 Task: Add Radius Totz Plus 3 Years+ to the cart.
Action: Mouse moved to (656, 249)
Screenshot: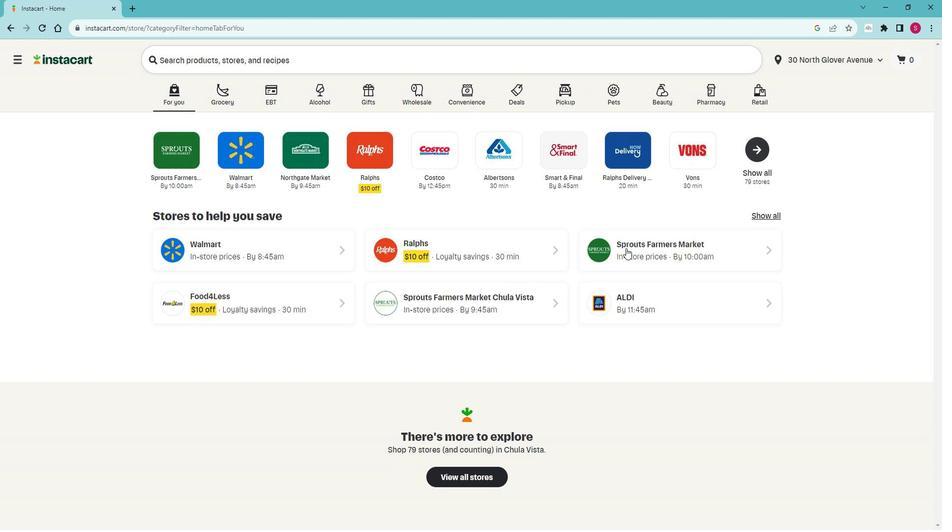 
Action: Mouse pressed left at (656, 249)
Screenshot: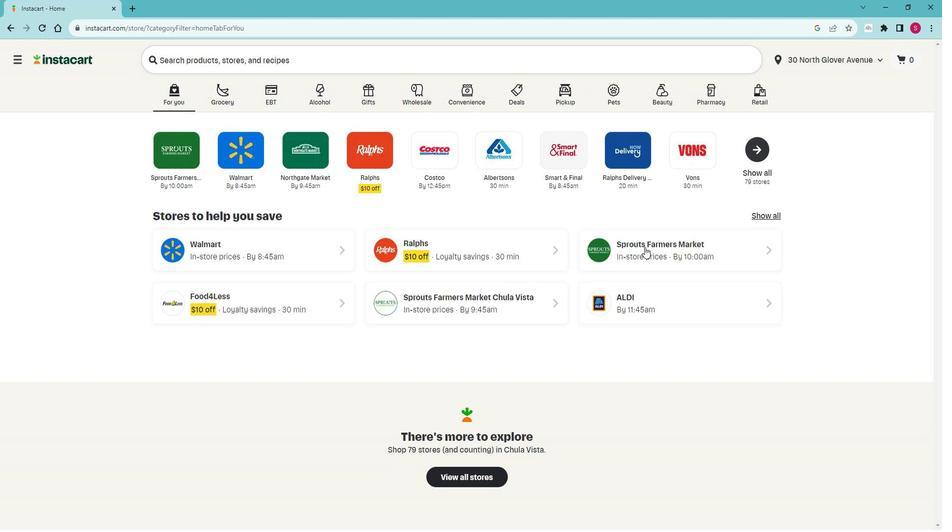 
Action: Mouse moved to (68, 352)
Screenshot: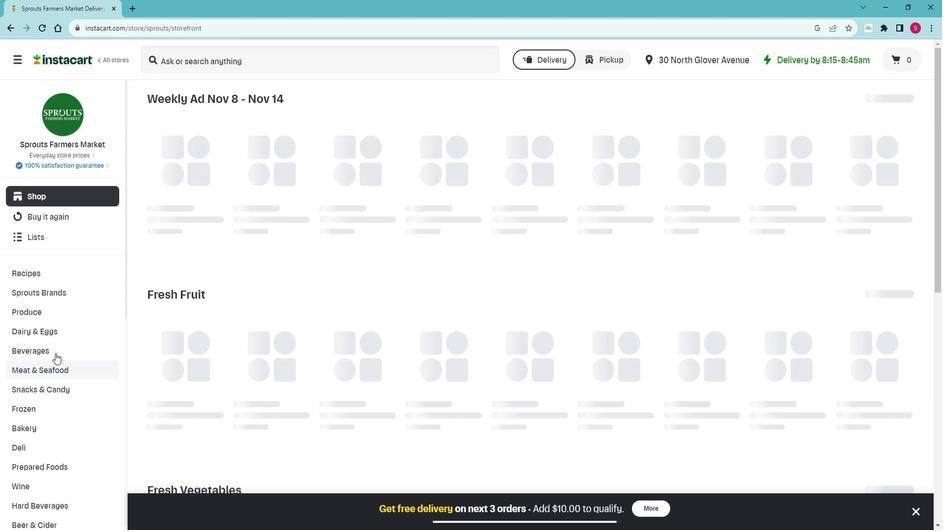 
Action: Mouse scrolled (68, 351) with delta (0, 0)
Screenshot: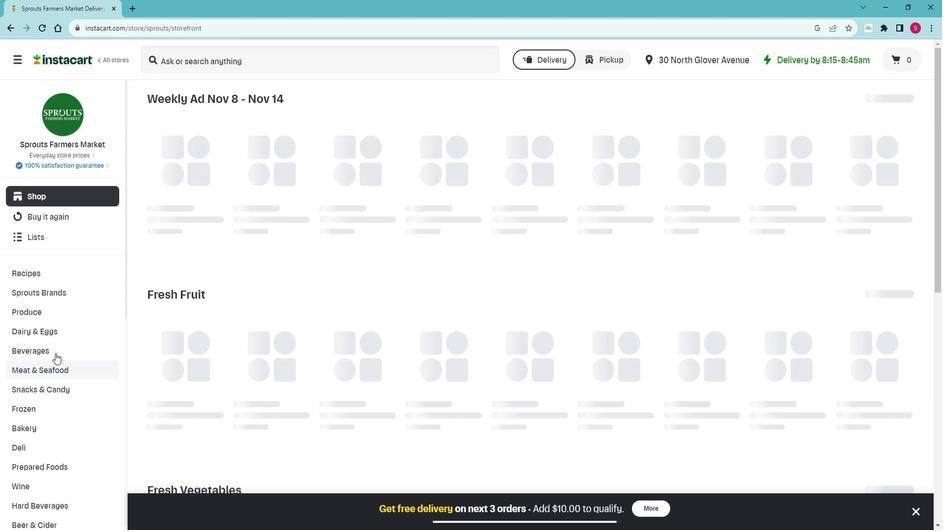 
Action: Mouse moved to (69, 353)
Screenshot: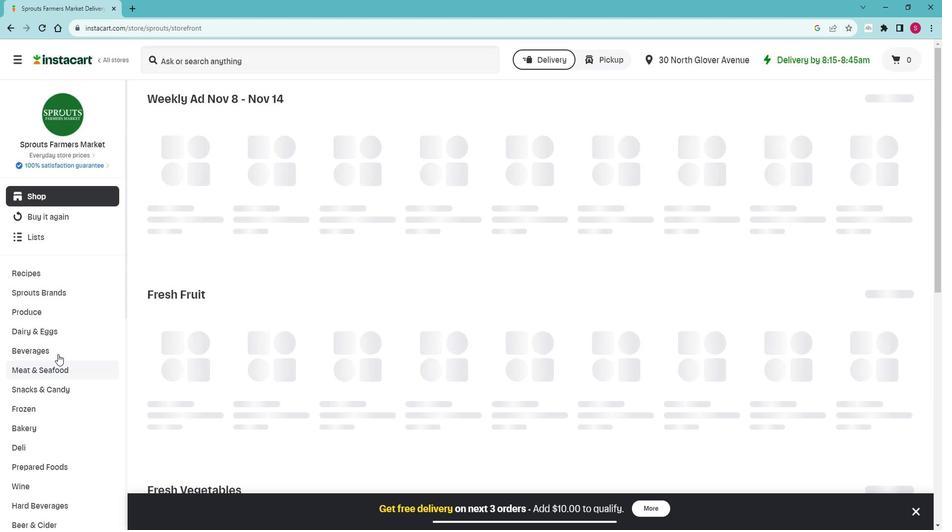 
Action: Mouse scrolled (69, 352) with delta (0, 0)
Screenshot: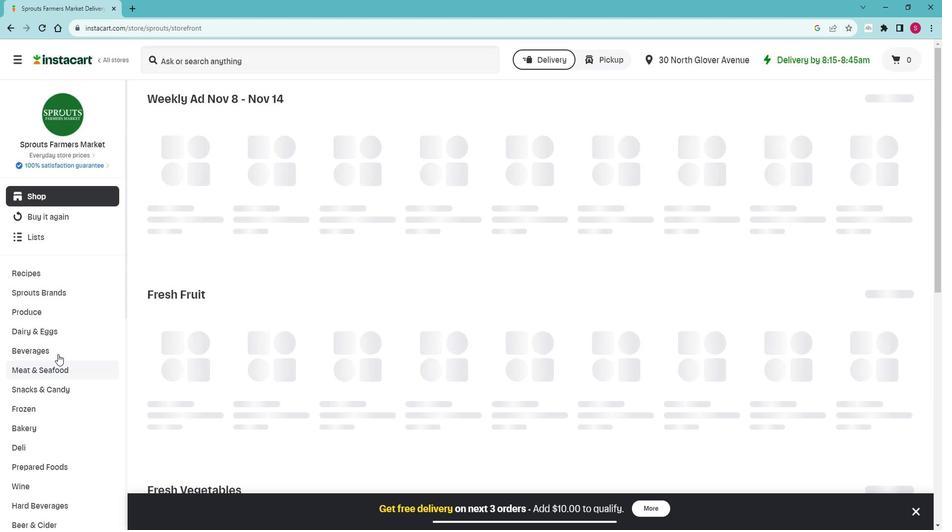 
Action: Mouse scrolled (69, 352) with delta (0, 0)
Screenshot: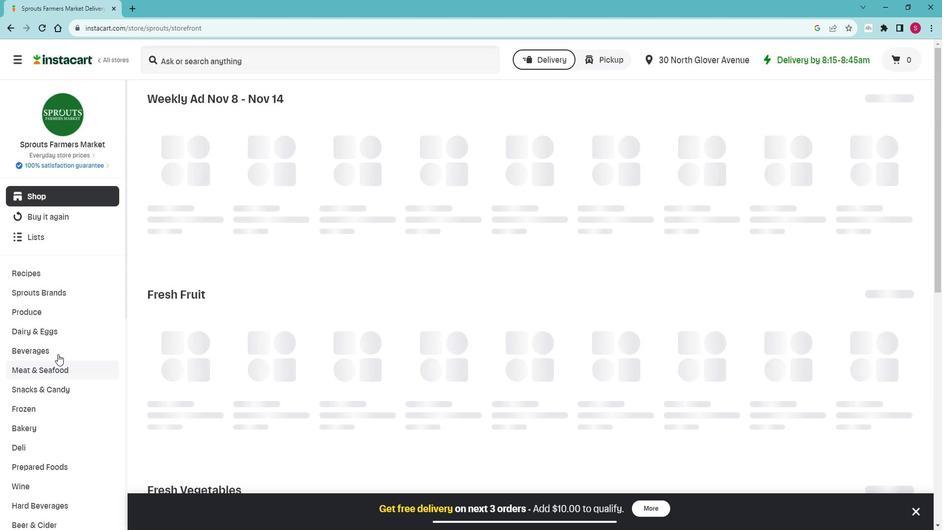 
Action: Mouse scrolled (69, 352) with delta (0, 0)
Screenshot: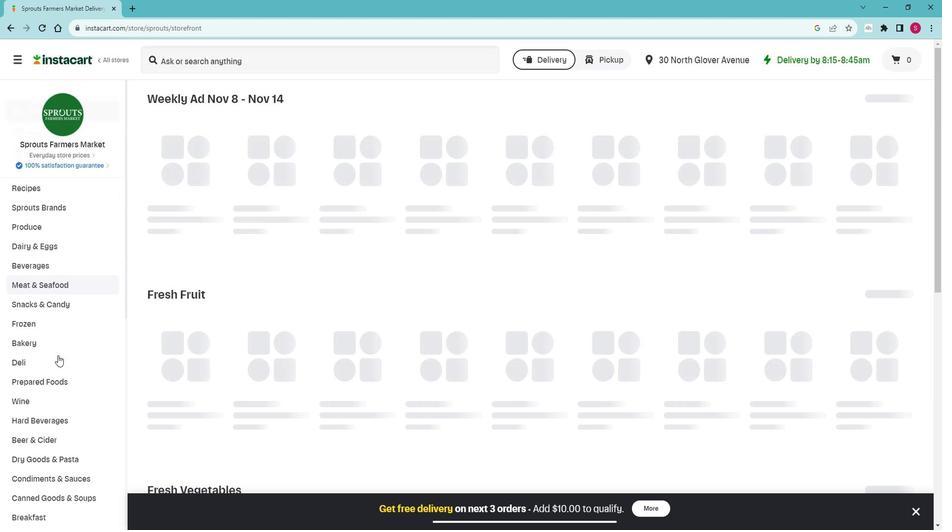 
Action: Mouse scrolled (69, 352) with delta (0, 0)
Screenshot: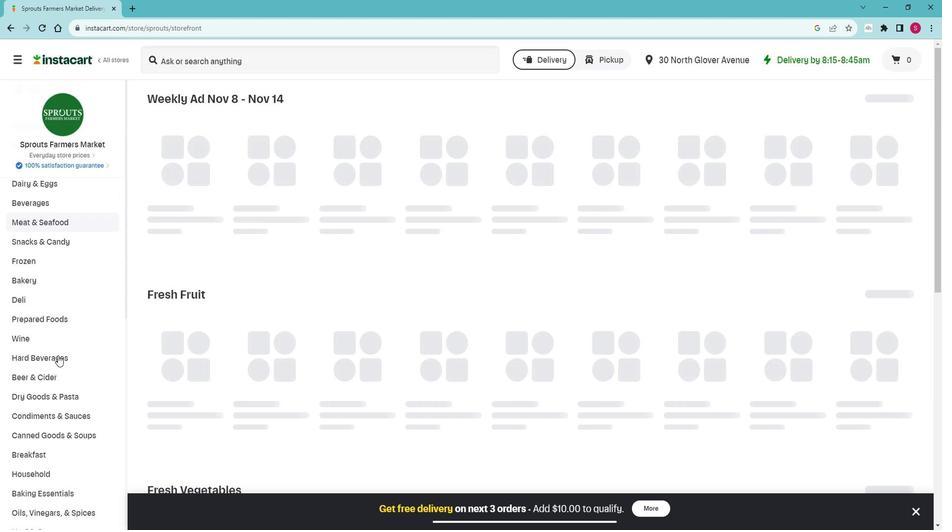 
Action: Mouse moved to (76, 352)
Screenshot: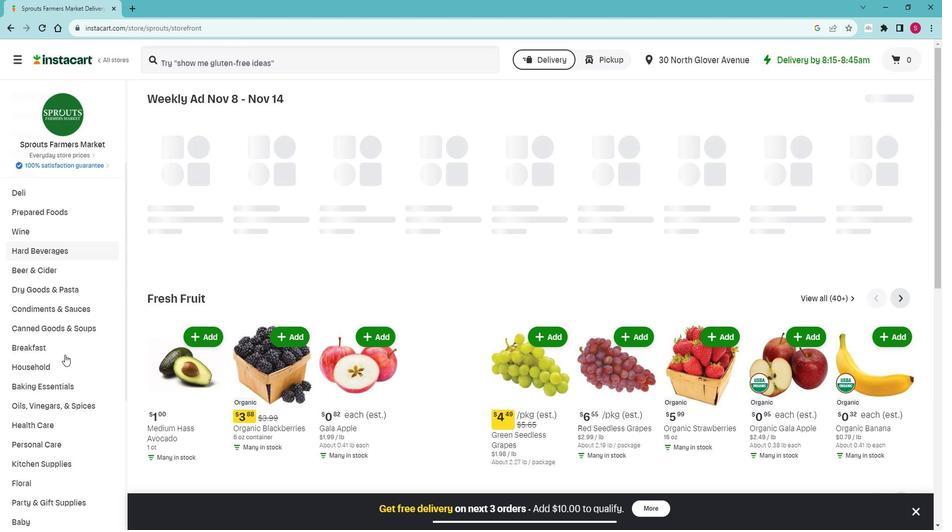 
Action: Mouse scrolled (76, 352) with delta (0, 0)
Screenshot: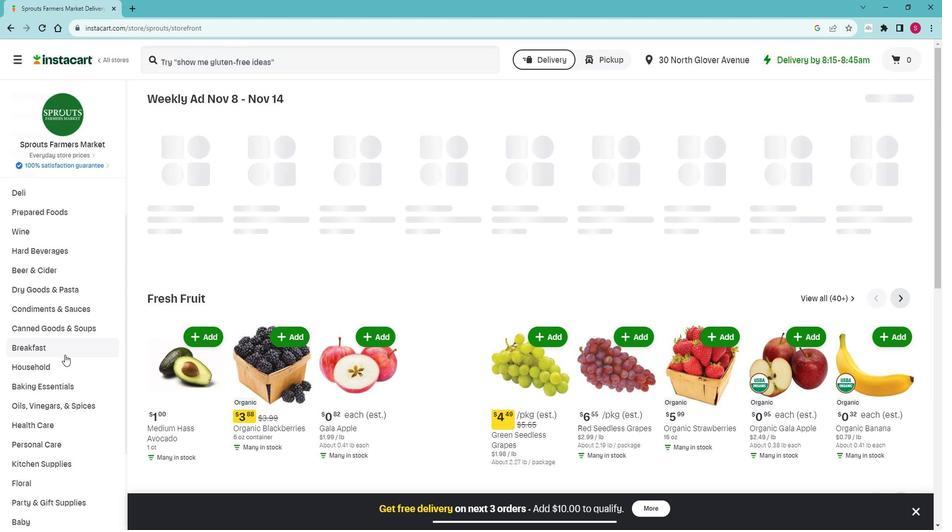 
Action: Mouse scrolled (76, 352) with delta (0, 0)
Screenshot: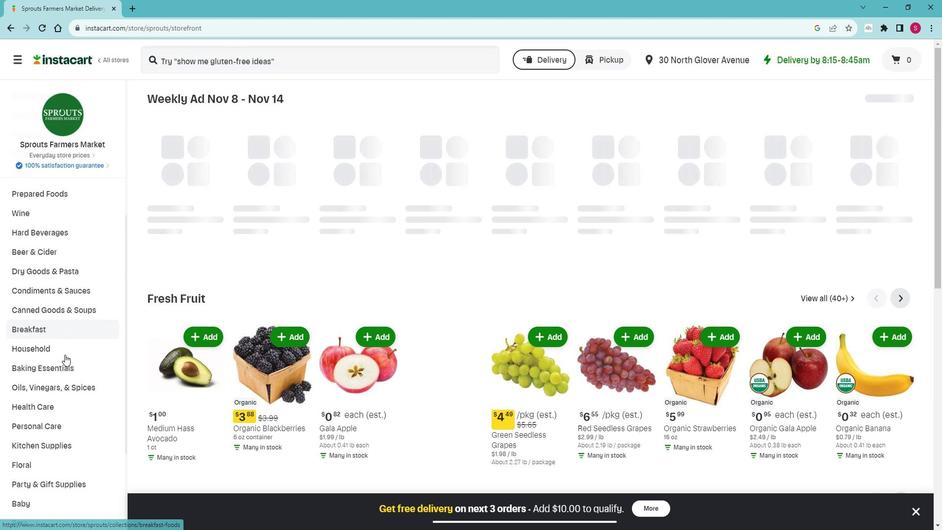 
Action: Mouse moved to (78, 336)
Screenshot: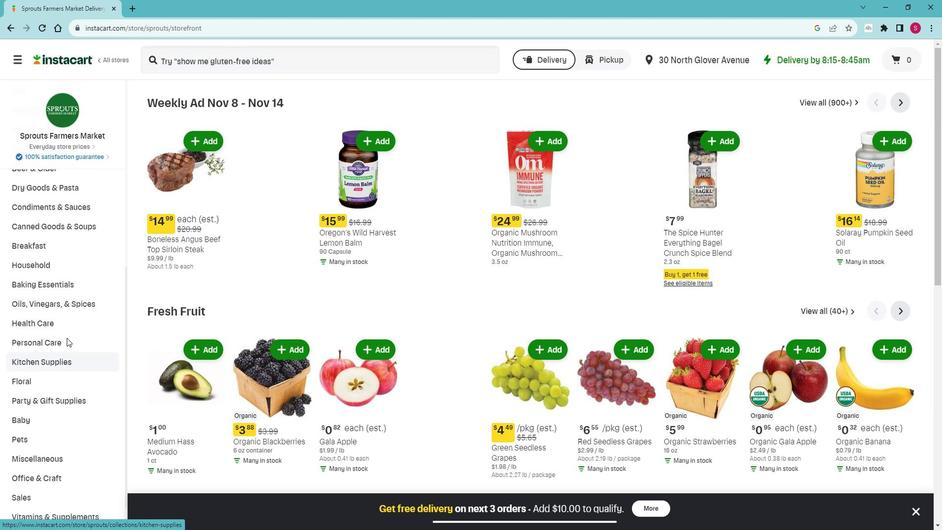 
Action: Mouse pressed left at (78, 336)
Screenshot: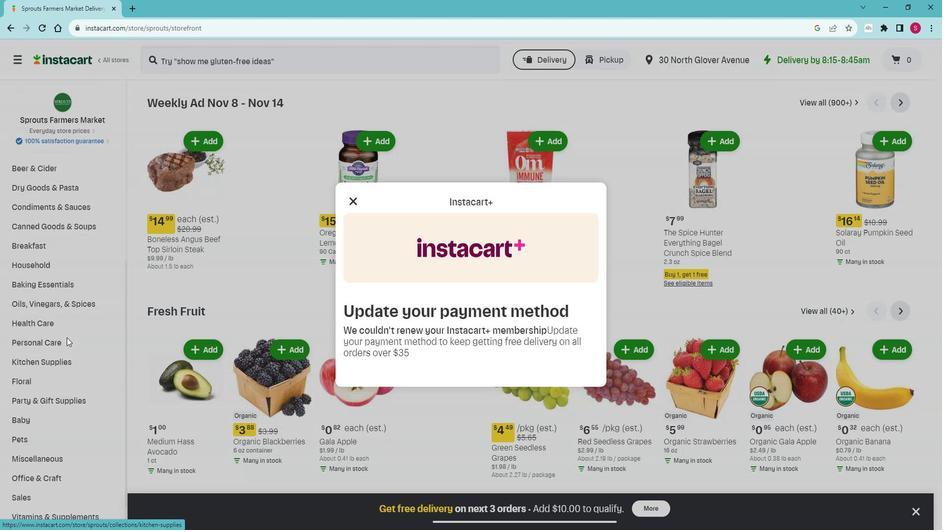 
Action: Mouse moved to (83, 346)
Screenshot: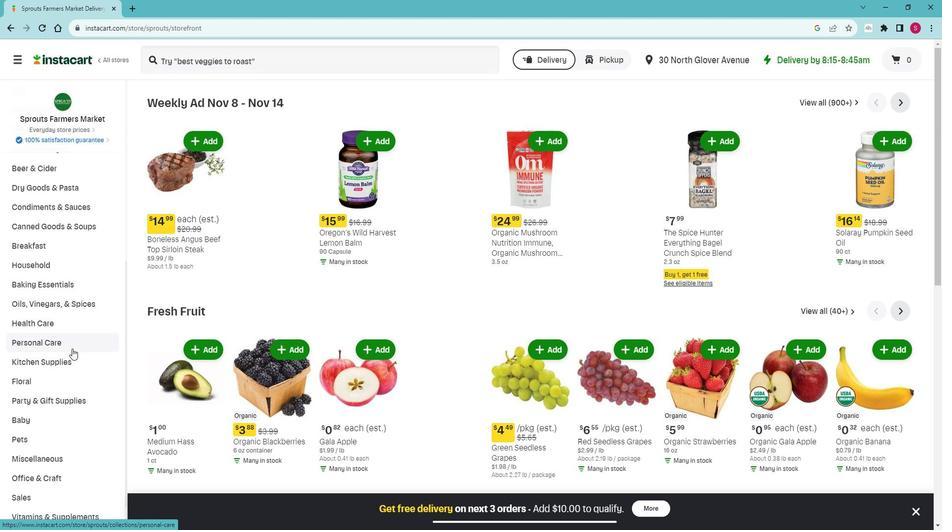 
Action: Mouse pressed left at (83, 346)
Screenshot: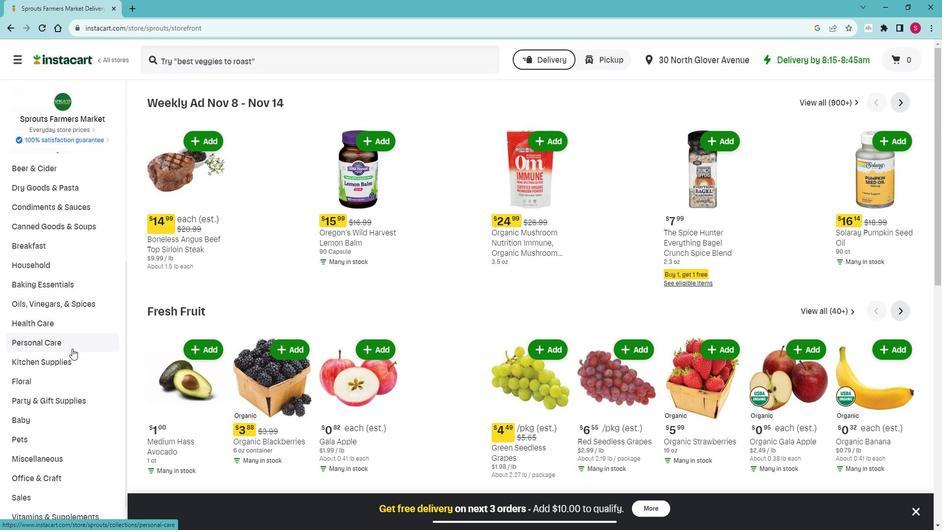 
Action: Mouse moved to (72, 380)
Screenshot: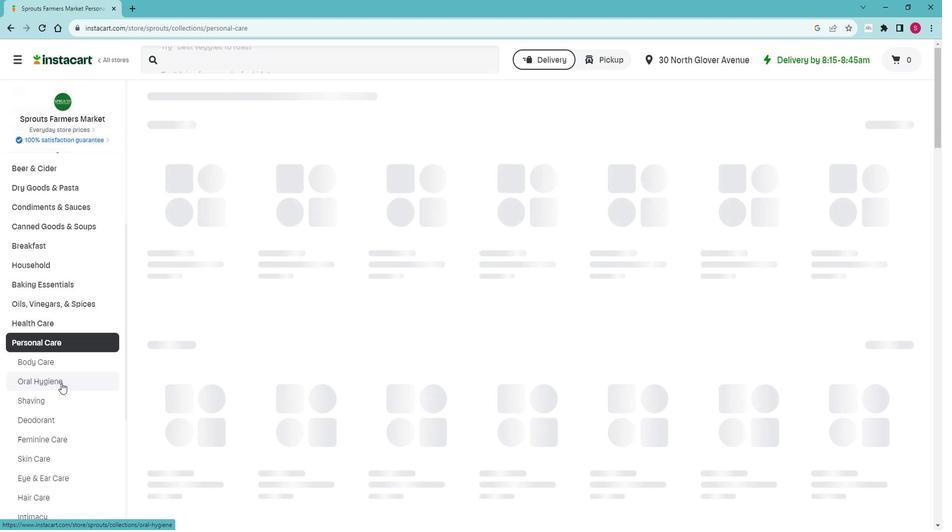 
Action: Mouse pressed left at (72, 380)
Screenshot: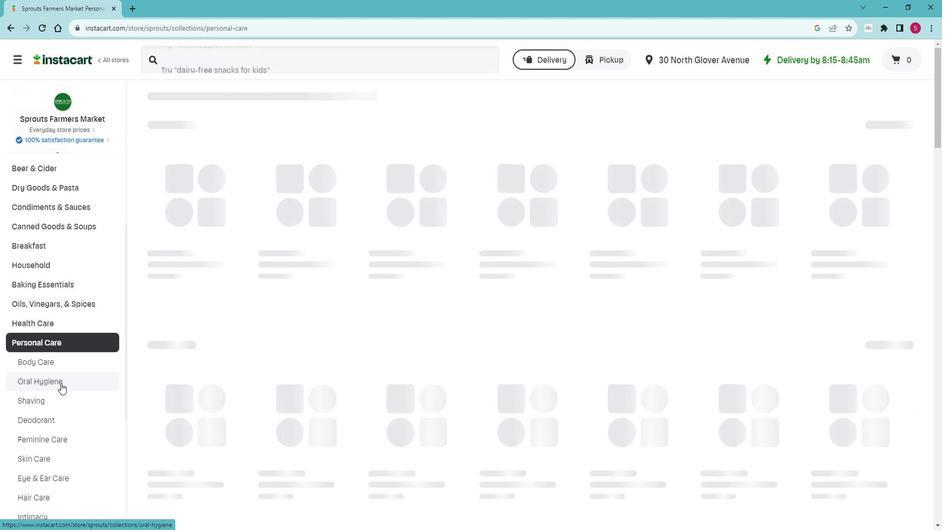 
Action: Mouse moved to (221, 139)
Screenshot: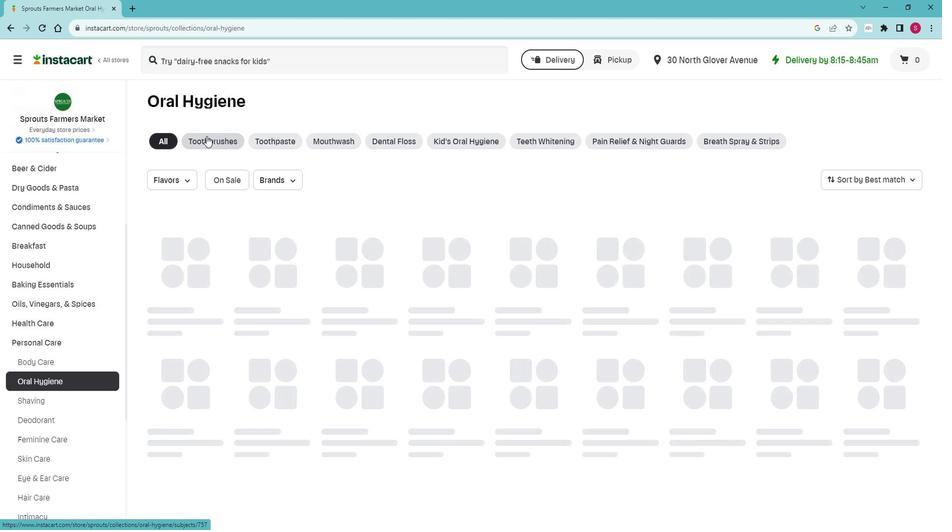 
Action: Mouse pressed left at (221, 139)
Screenshot: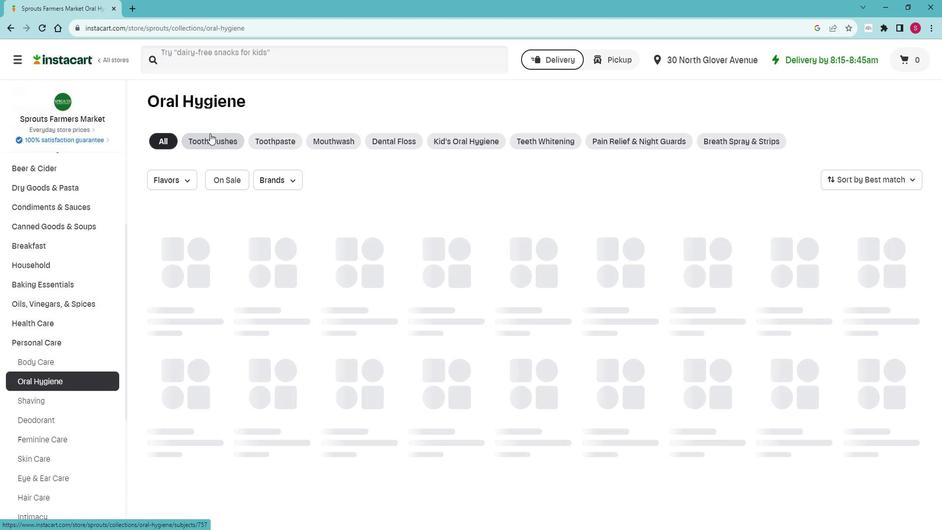 
Action: Mouse moved to (278, 63)
Screenshot: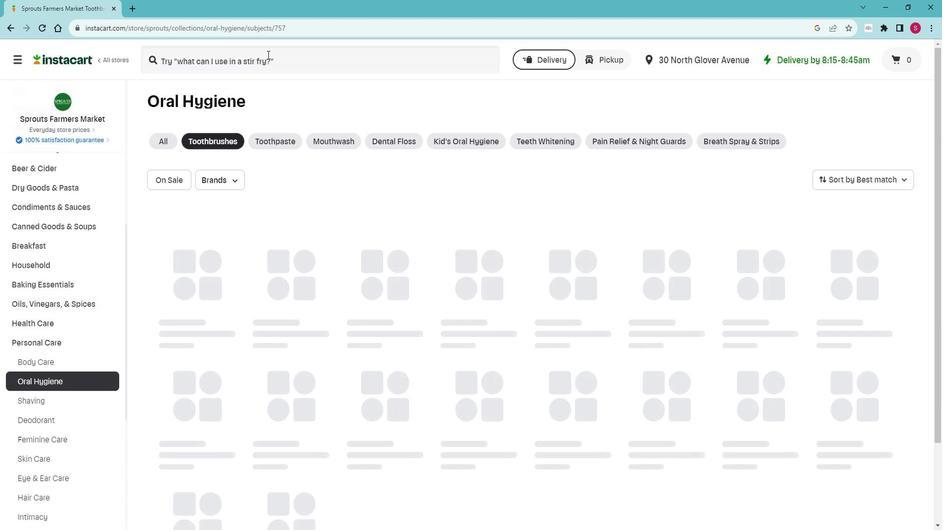 
Action: Mouse pressed left at (278, 63)
Screenshot: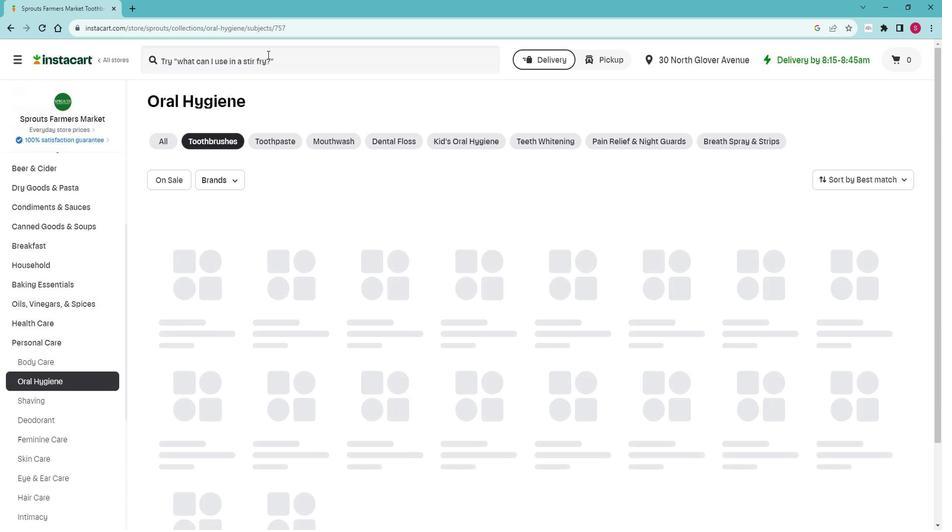 
Action: Key pressed <Key.shift>Radius<Key.space><Key.shift>Totz<Key.space><Key.shift>Plus<Key.space>3<Key.space><Key.shift>Years<Key.space><Key.backspace>+<Key.enter>
Screenshot: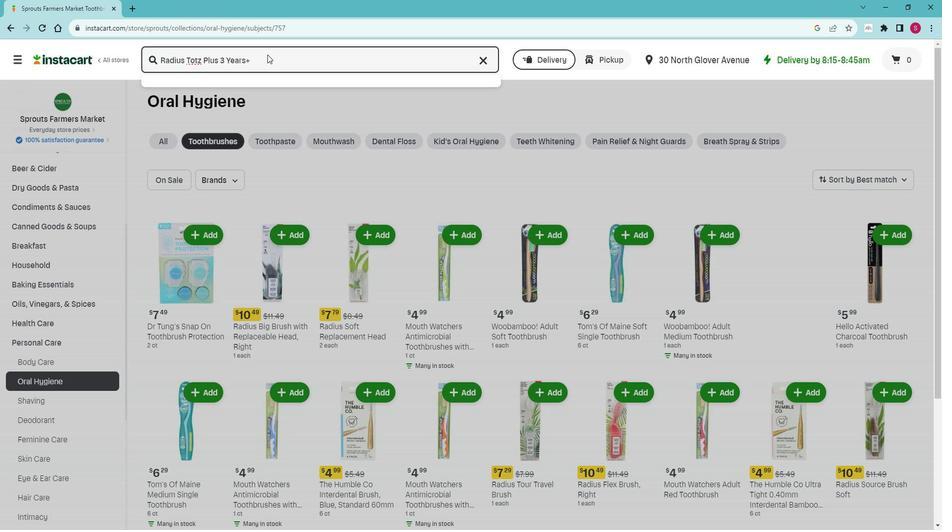 
Action: Mouse moved to (286, 143)
Screenshot: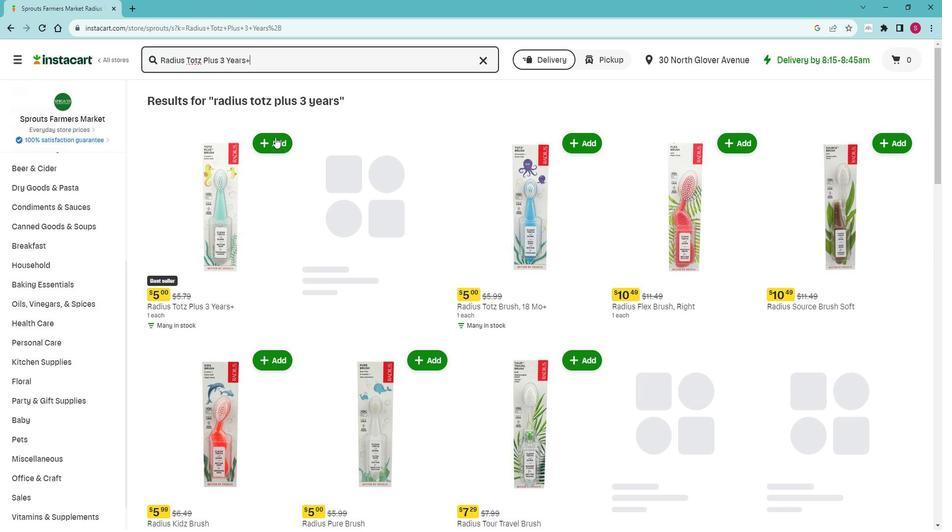 
Action: Mouse pressed left at (286, 143)
Screenshot: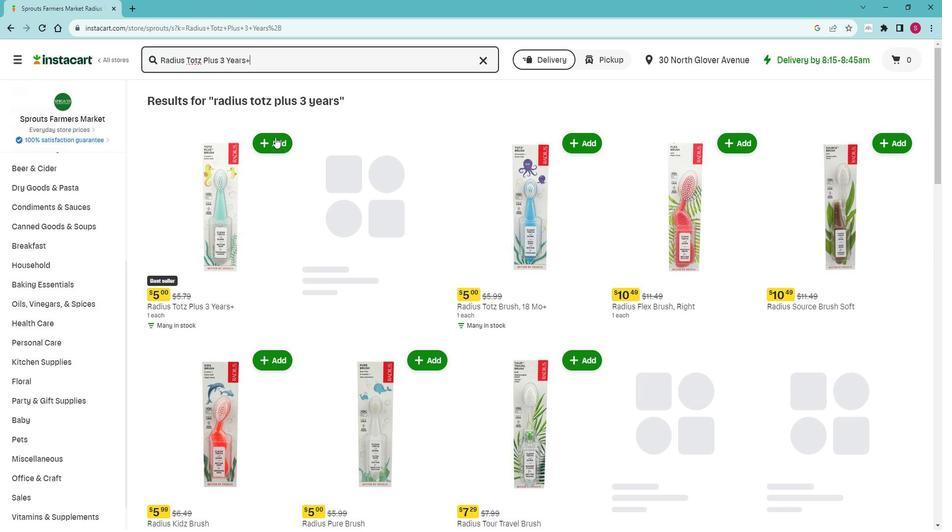 
Action: Mouse moved to (316, 105)
Screenshot: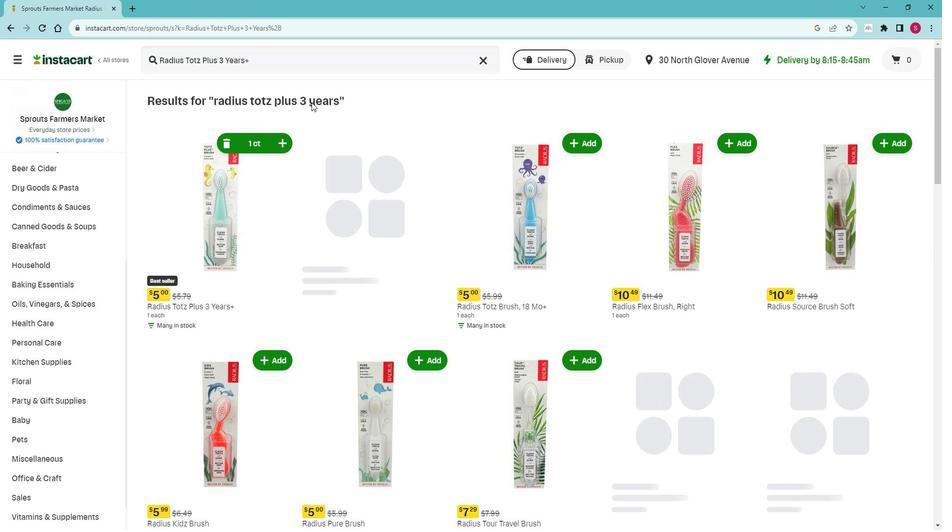 
